 Task: Add a condition where "Channel Is not Web form" in pending tickets.
Action: Mouse moved to (157, 284)
Screenshot: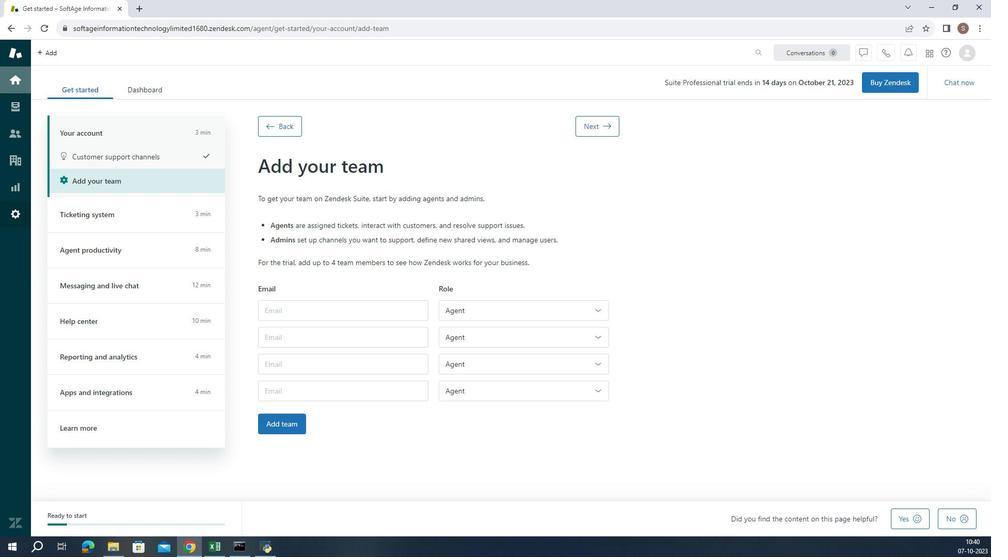 
Action: Mouse pressed left at (157, 284)
Screenshot: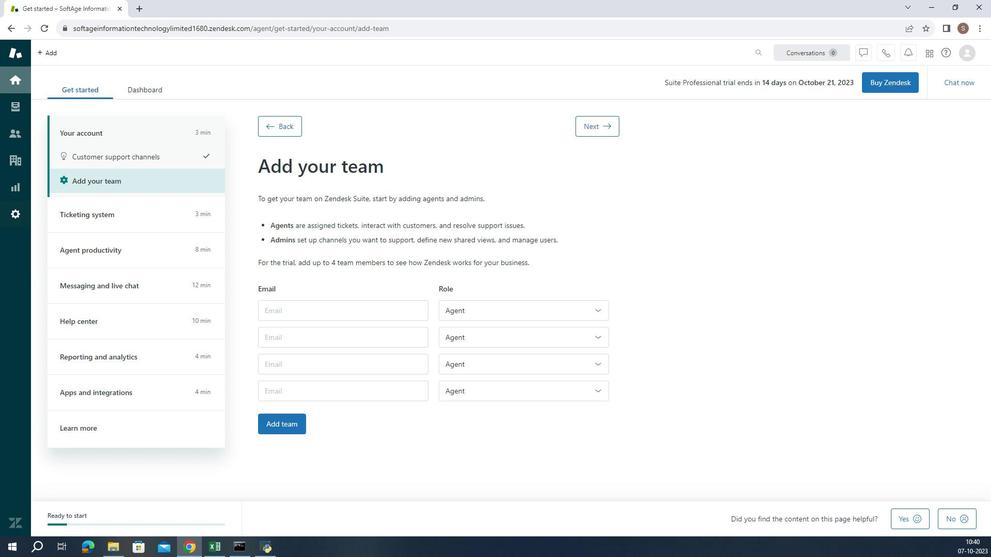 
Action: Mouse moved to (358, 447)
Screenshot: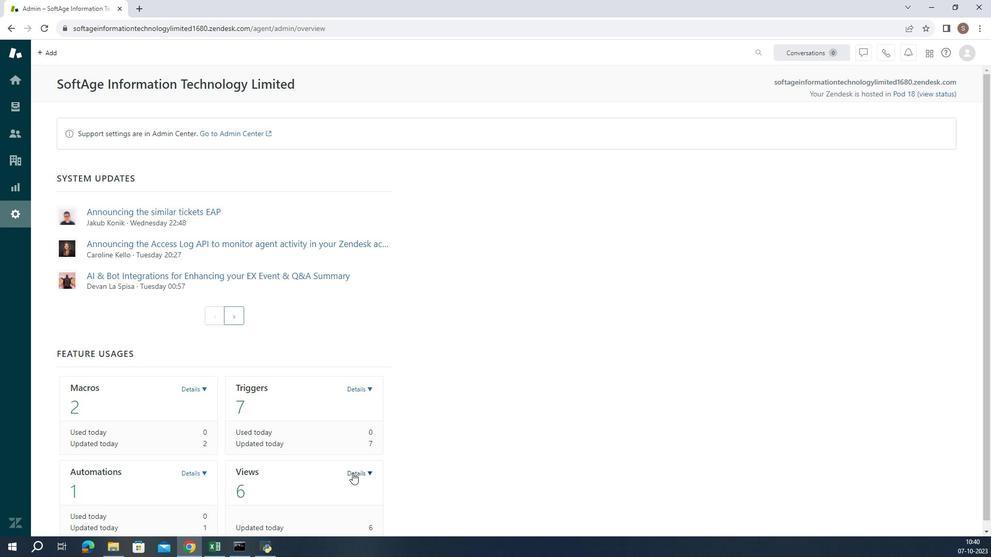 
Action: Mouse pressed left at (358, 447)
Screenshot: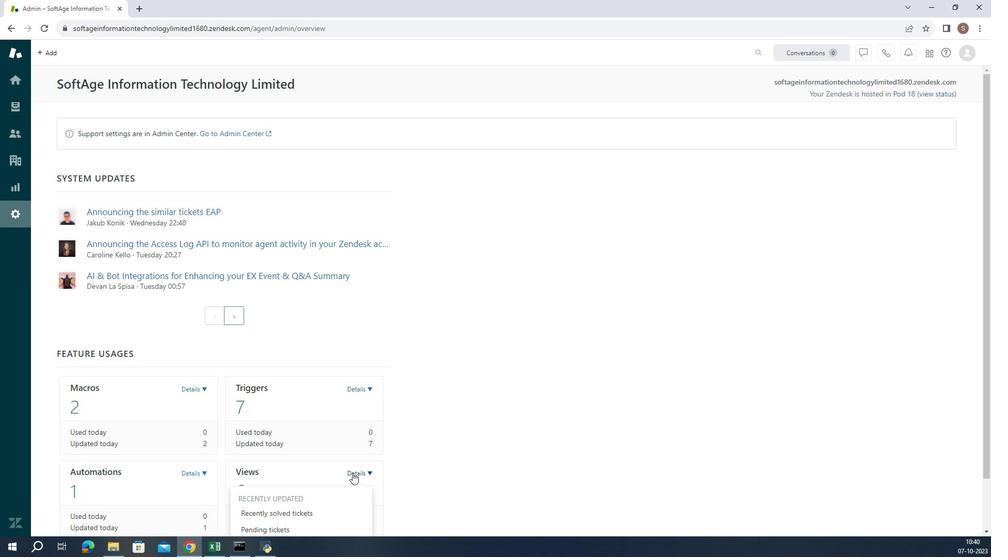 
Action: Mouse moved to (345, 483)
Screenshot: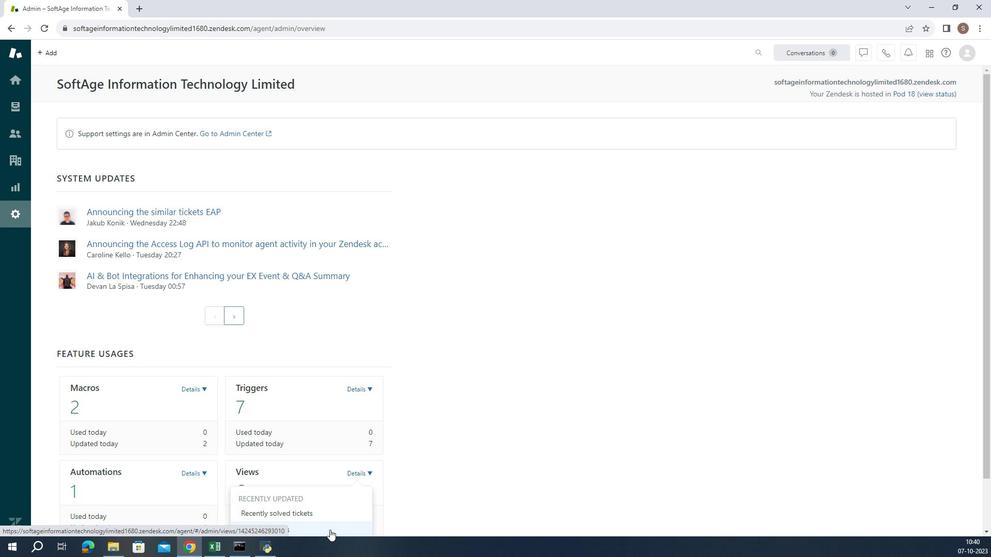 
Action: Mouse pressed left at (345, 483)
Screenshot: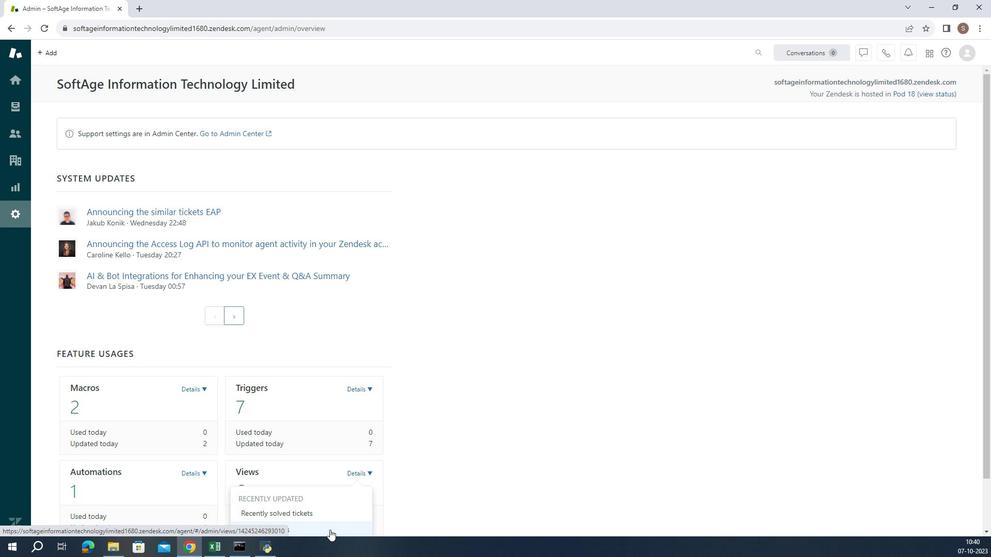 
Action: Mouse moved to (260, 367)
Screenshot: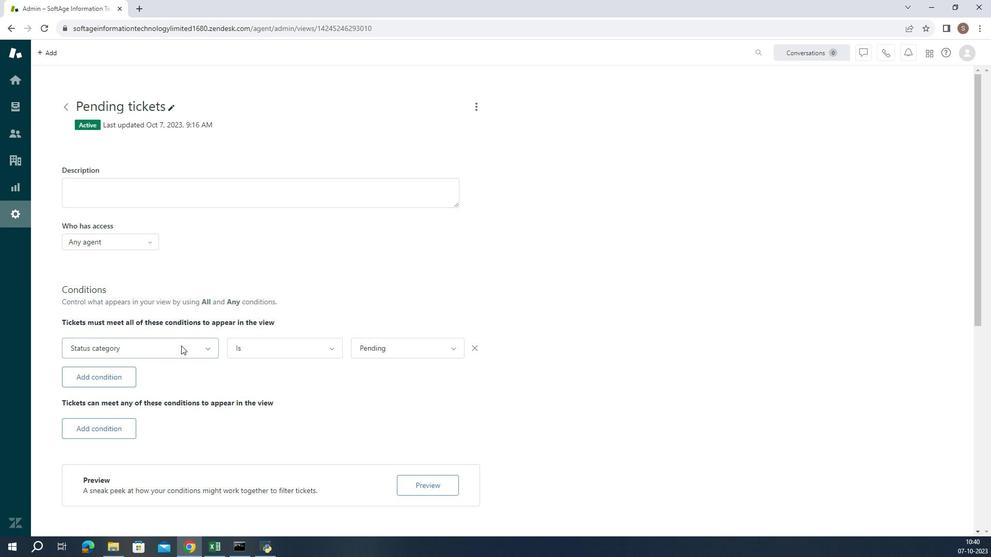
Action: Mouse pressed left at (260, 367)
Screenshot: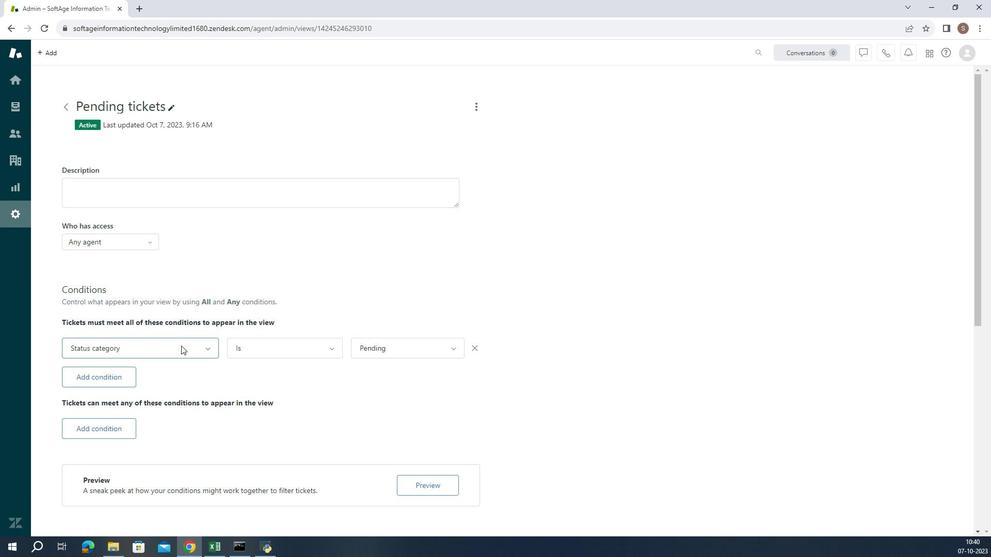 
Action: Mouse moved to (247, 317)
Screenshot: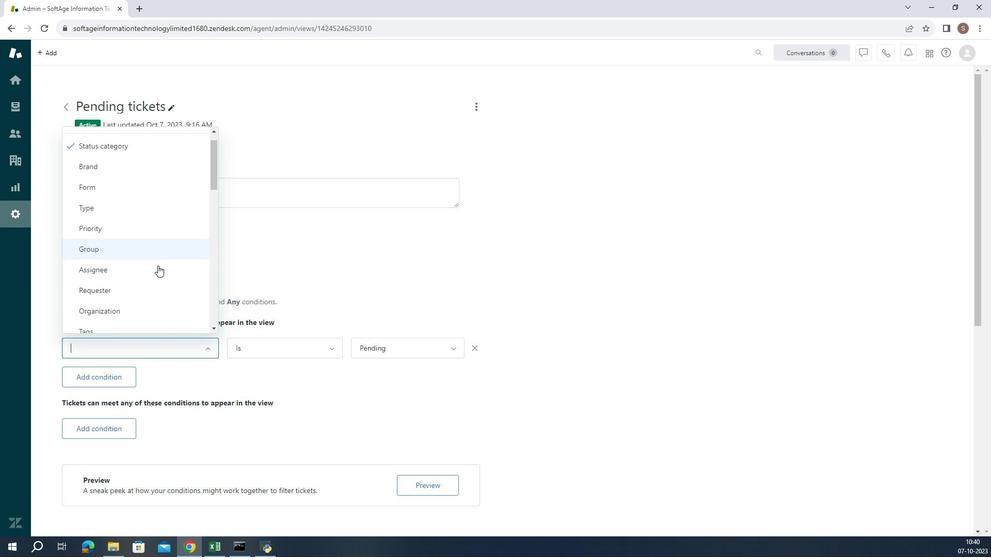 
Action: Mouse scrolled (247, 316) with delta (0, 0)
Screenshot: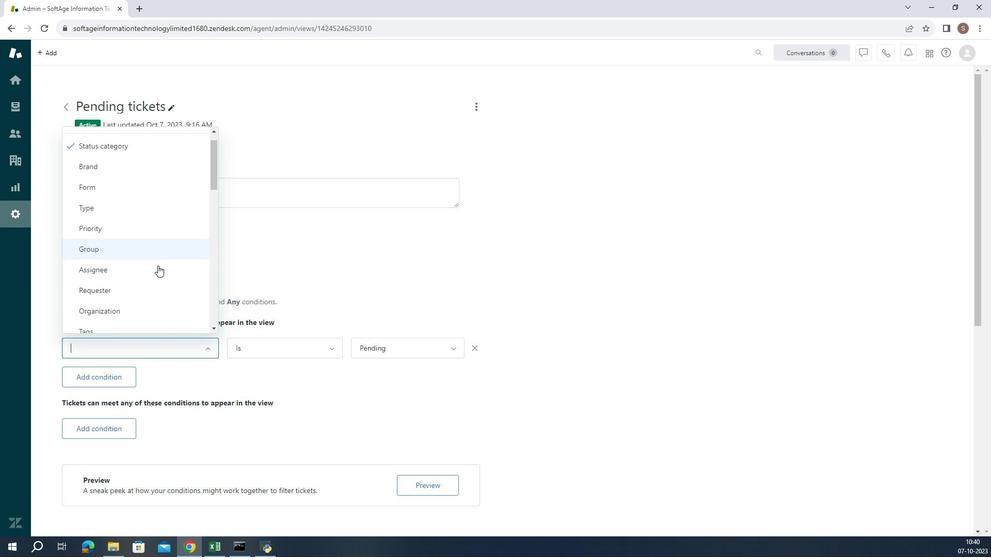 
Action: Mouse moved to (247, 316)
Screenshot: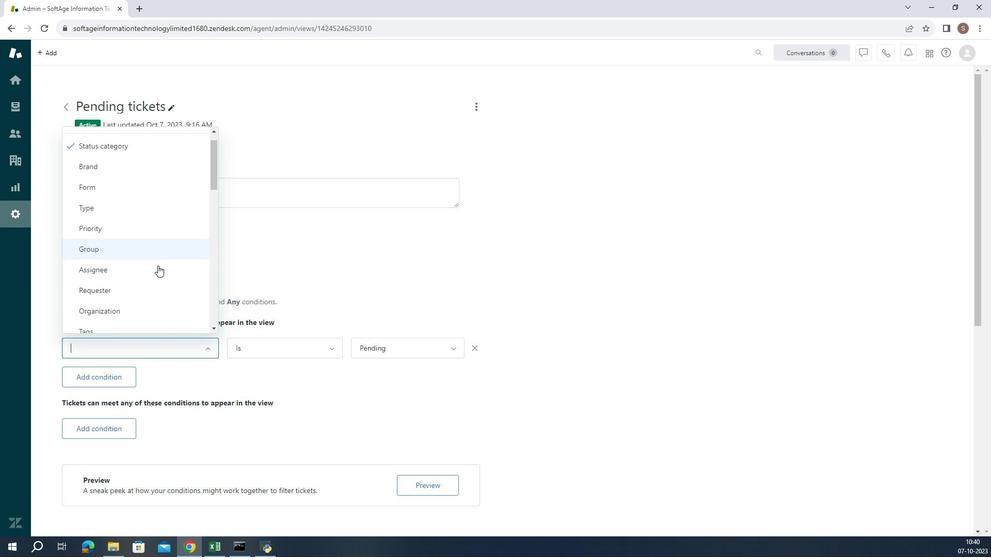 
Action: Mouse scrolled (247, 316) with delta (0, 0)
Screenshot: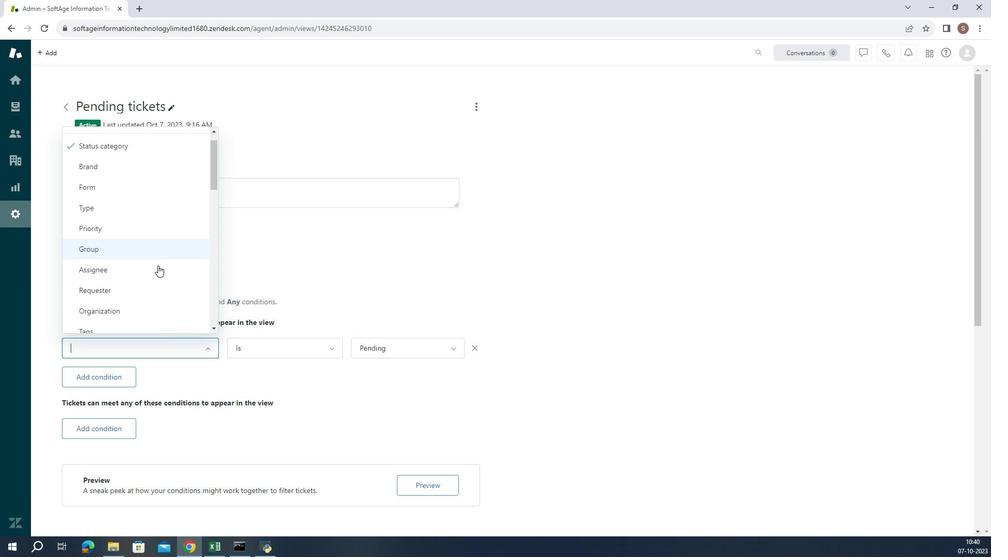 
Action: Mouse moved to (229, 328)
Screenshot: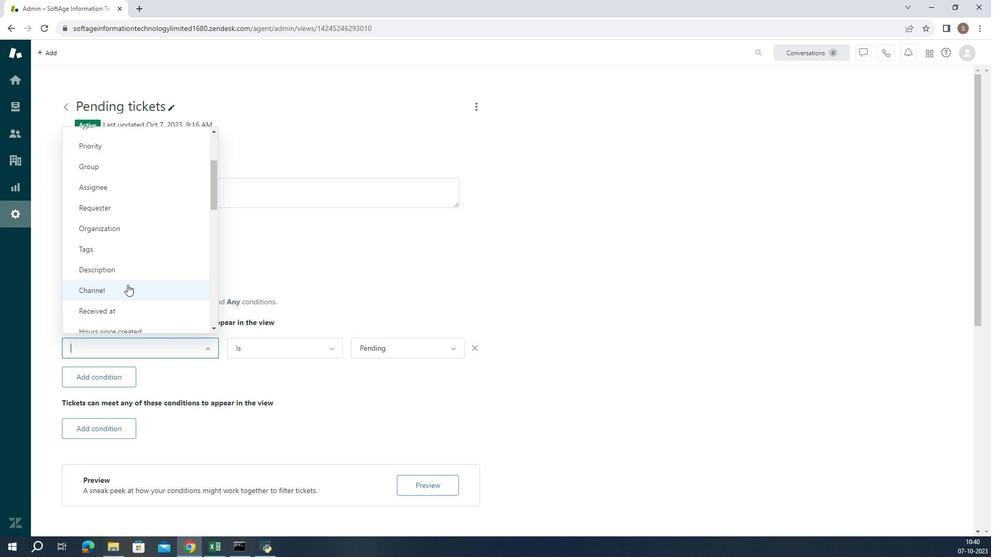 
Action: Mouse pressed left at (229, 328)
Screenshot: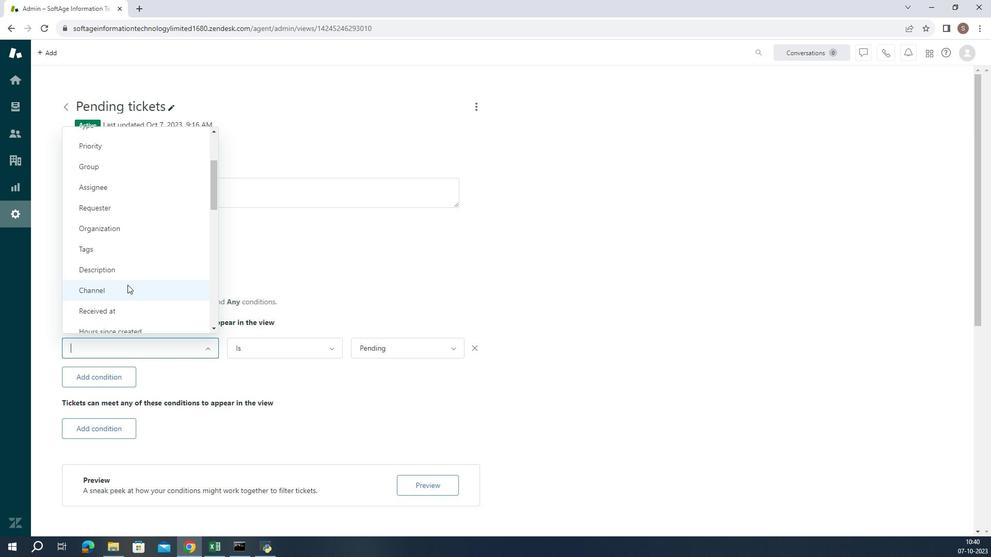 
Action: Mouse moved to (301, 364)
Screenshot: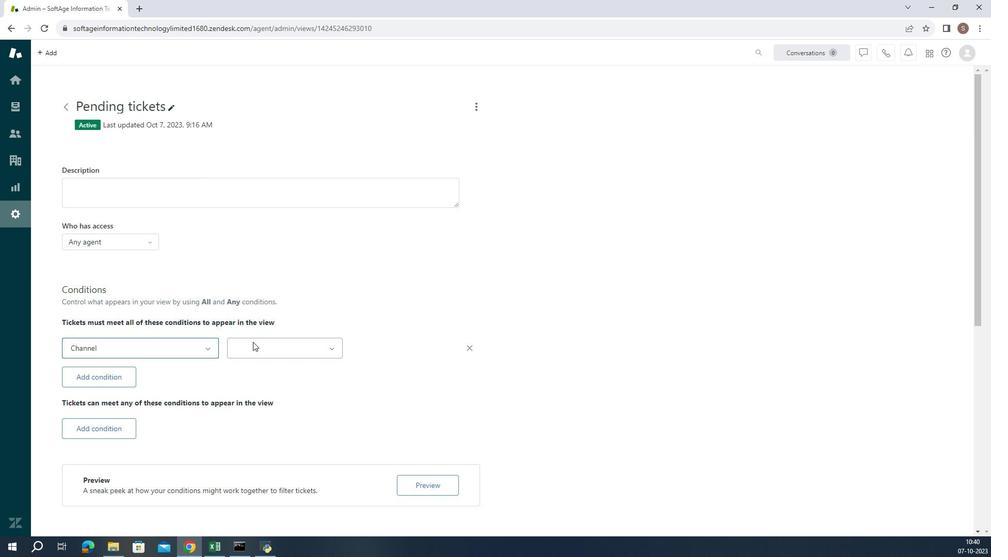 
Action: Mouse pressed left at (301, 364)
Screenshot: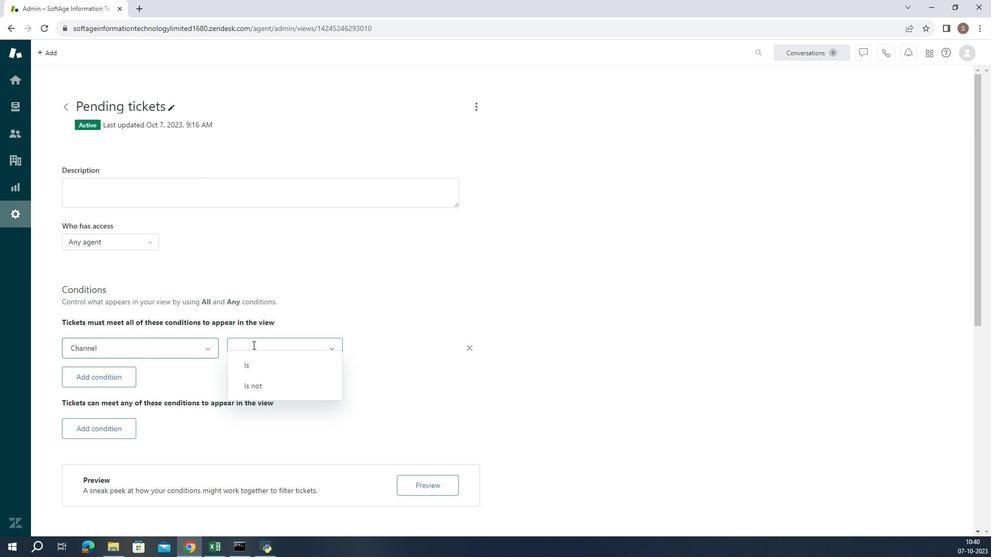 
Action: Mouse moved to (308, 399)
Screenshot: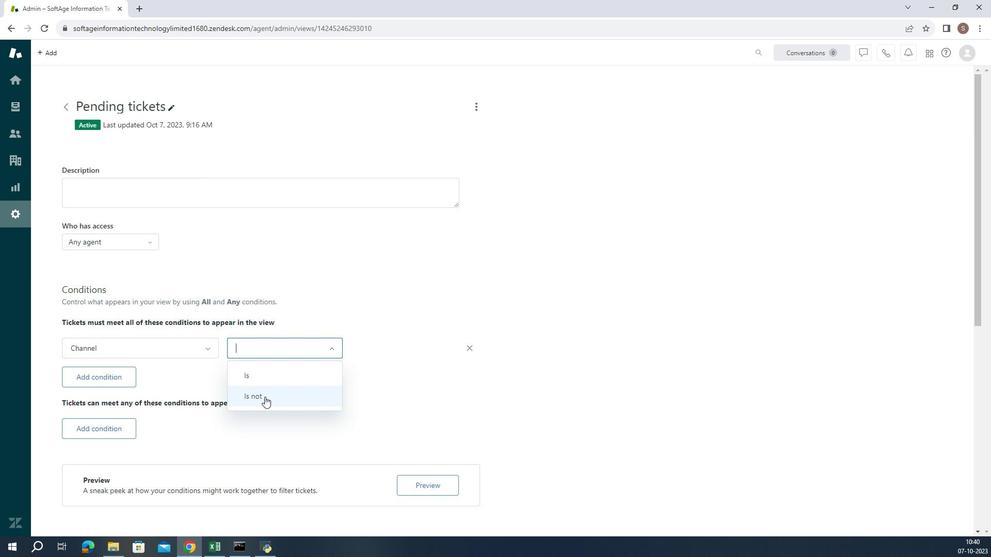 
Action: Mouse pressed left at (308, 399)
Screenshot: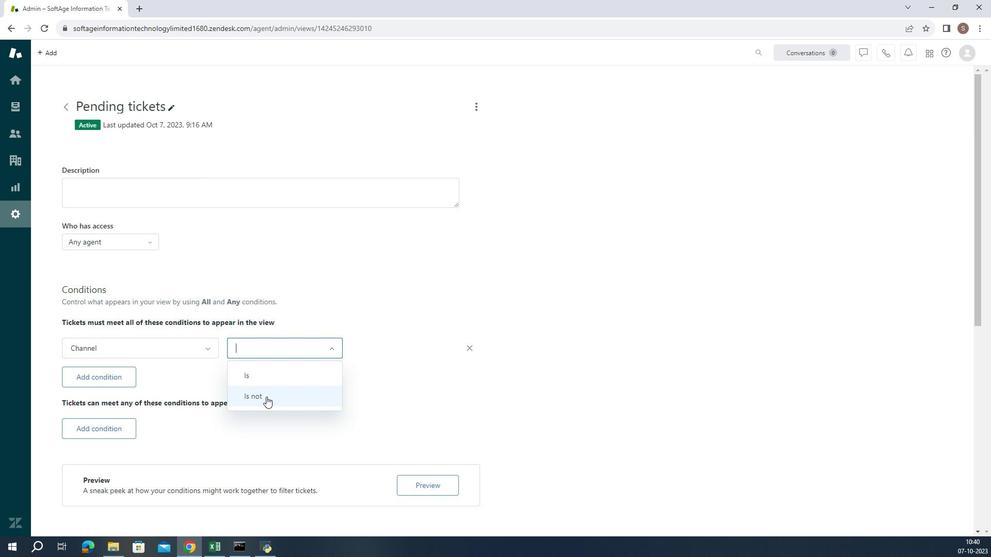 
Action: Mouse moved to (374, 371)
Screenshot: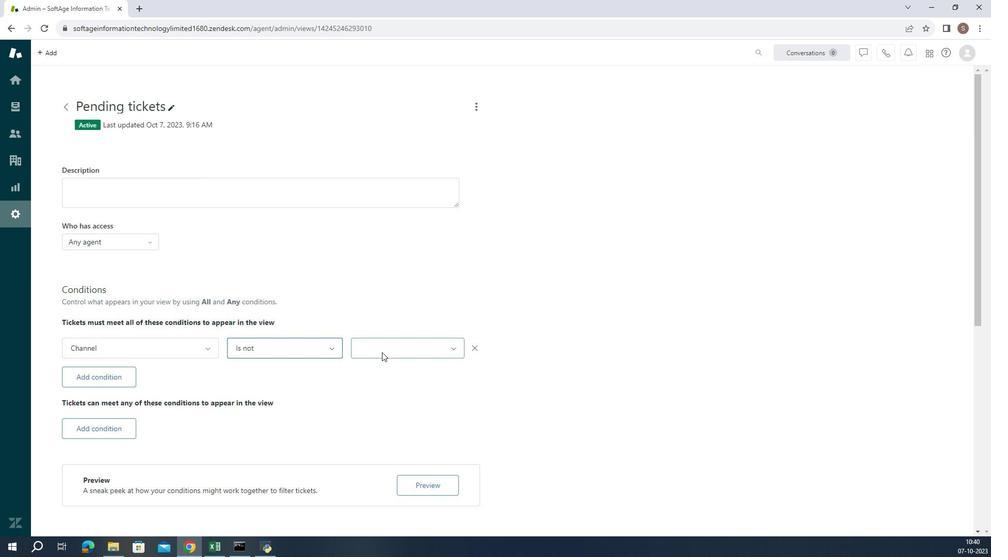 
Action: Mouse pressed left at (374, 371)
Screenshot: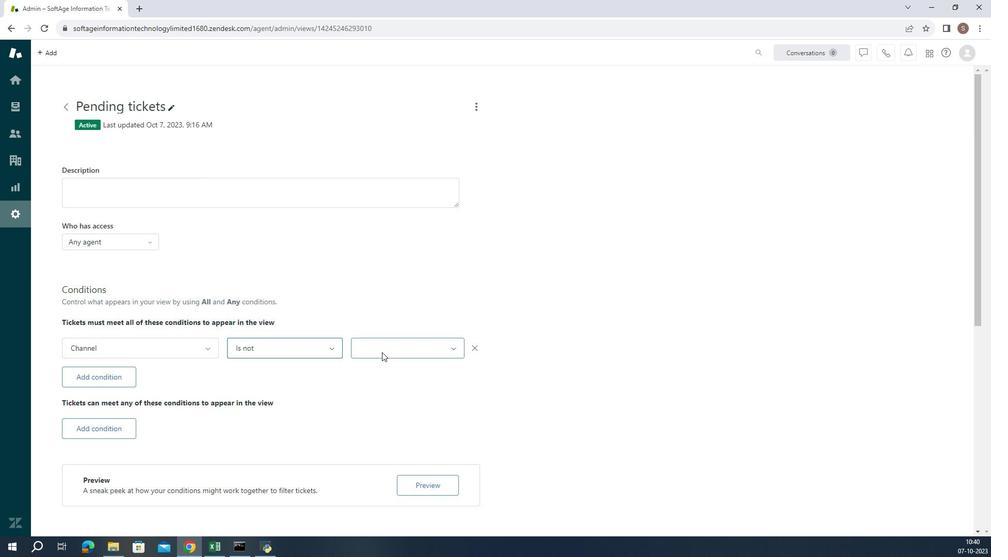 
Action: Mouse moved to (382, 234)
Screenshot: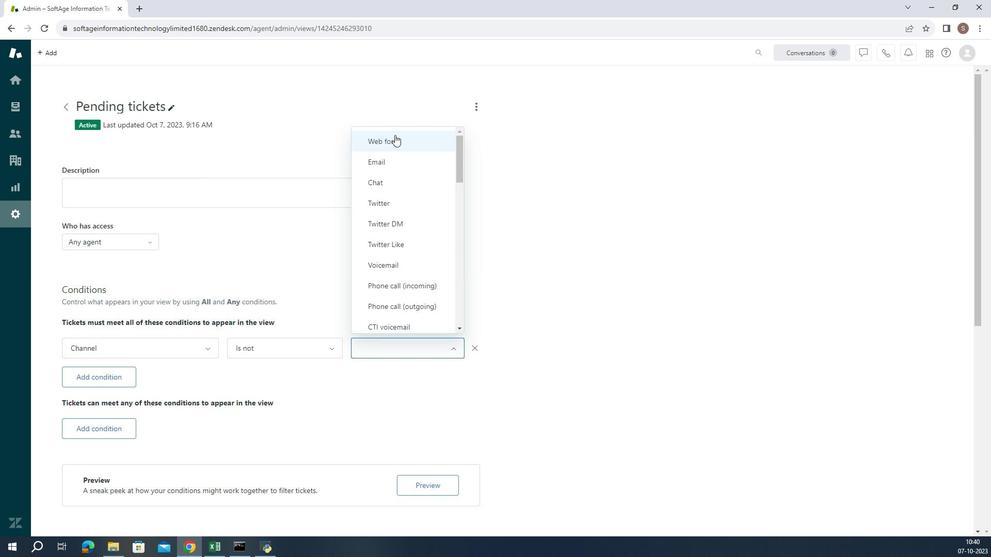 
Action: Mouse pressed left at (382, 234)
Screenshot: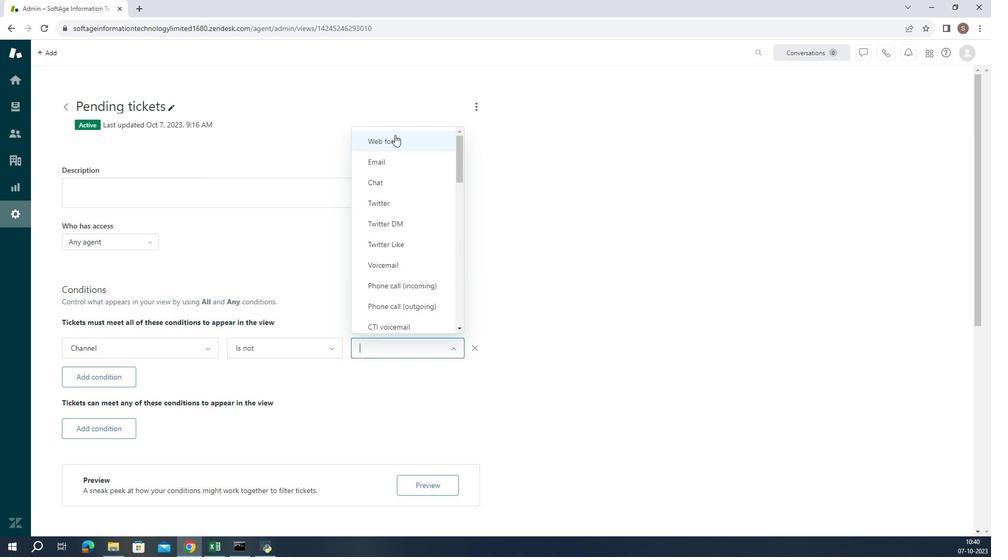
Action: Mouse moved to (420, 316)
Screenshot: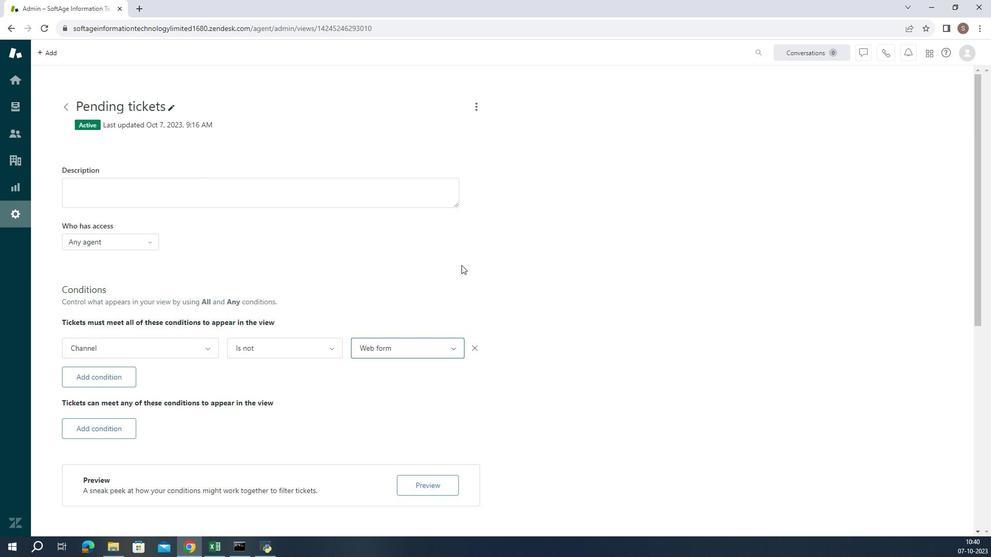 
Action: Mouse pressed left at (420, 316)
Screenshot: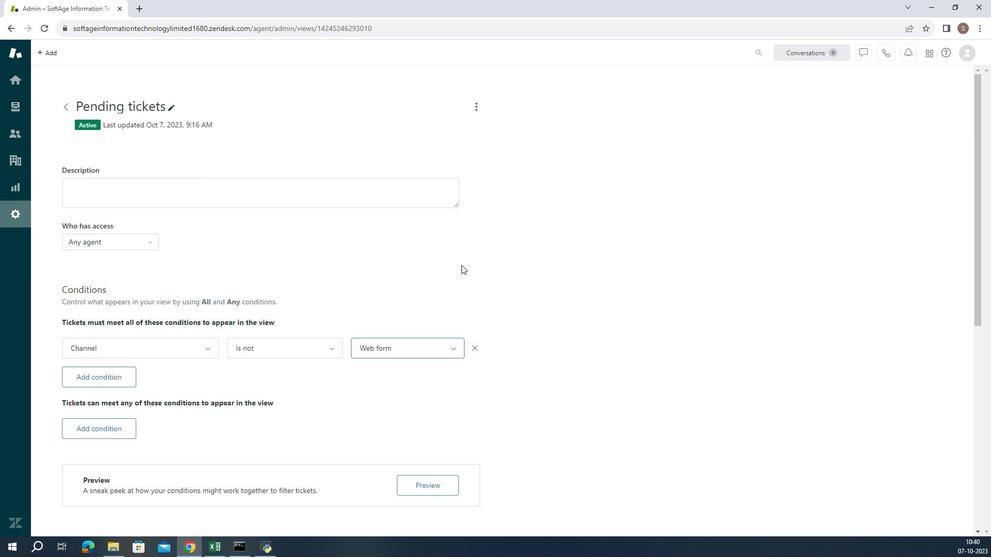 
Action: Mouse moved to (385, 357)
Screenshot: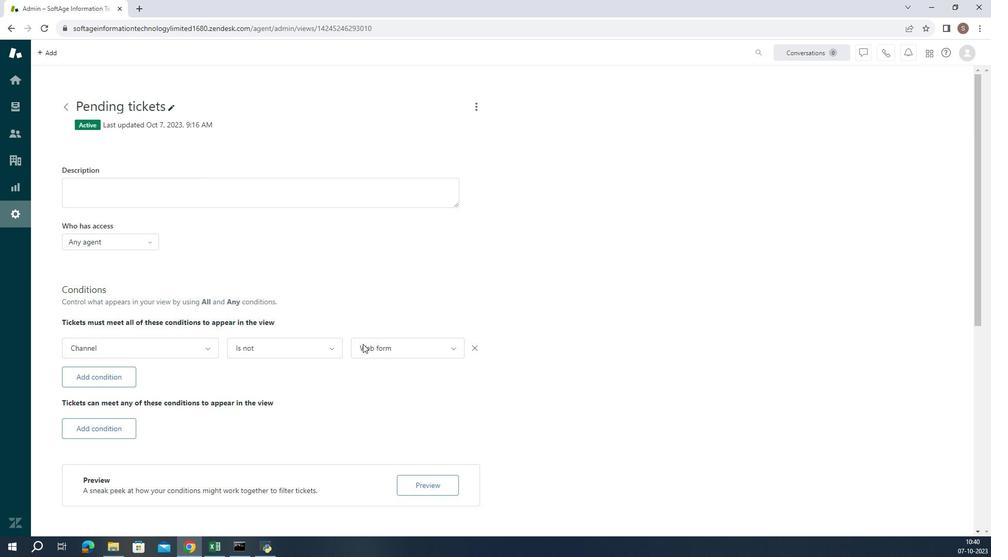 
